 Task: Change the visibility to public.
Action: Mouse moved to (361, 93)
Screenshot: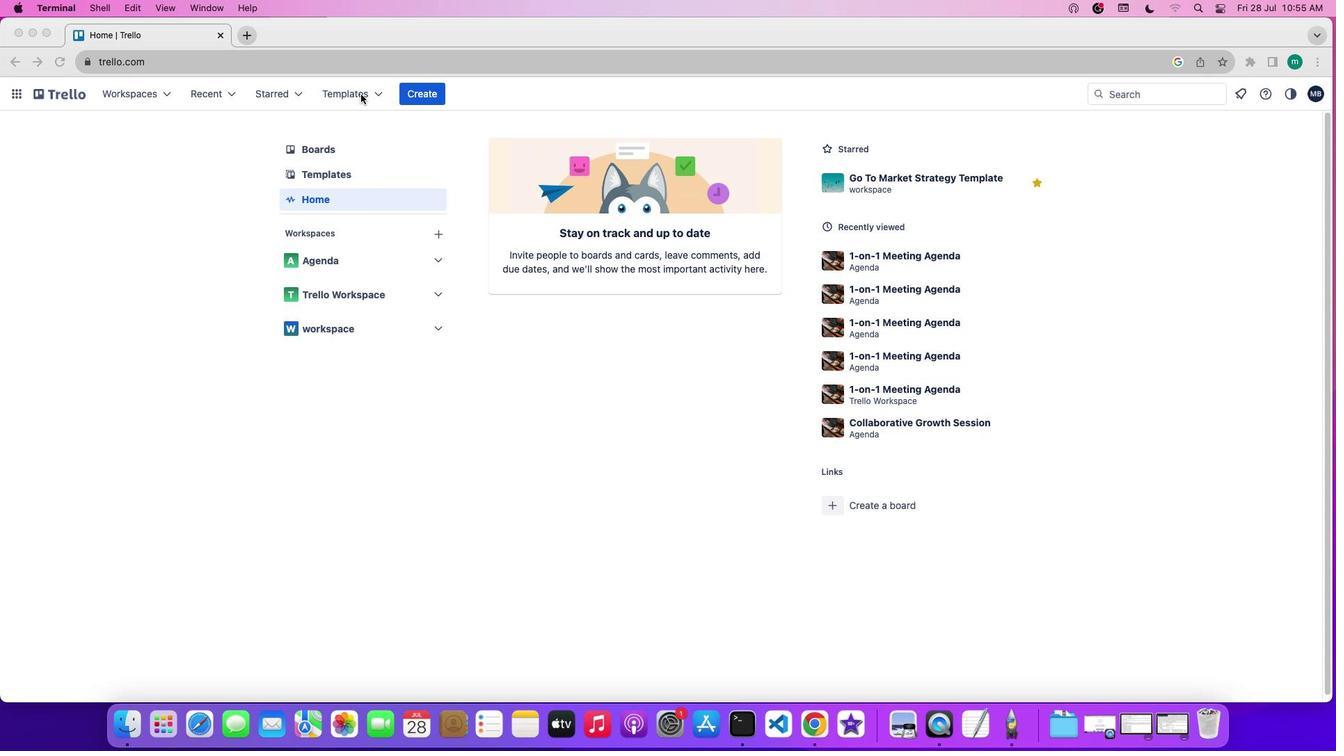 
Action: Mouse pressed left at (361, 93)
Screenshot: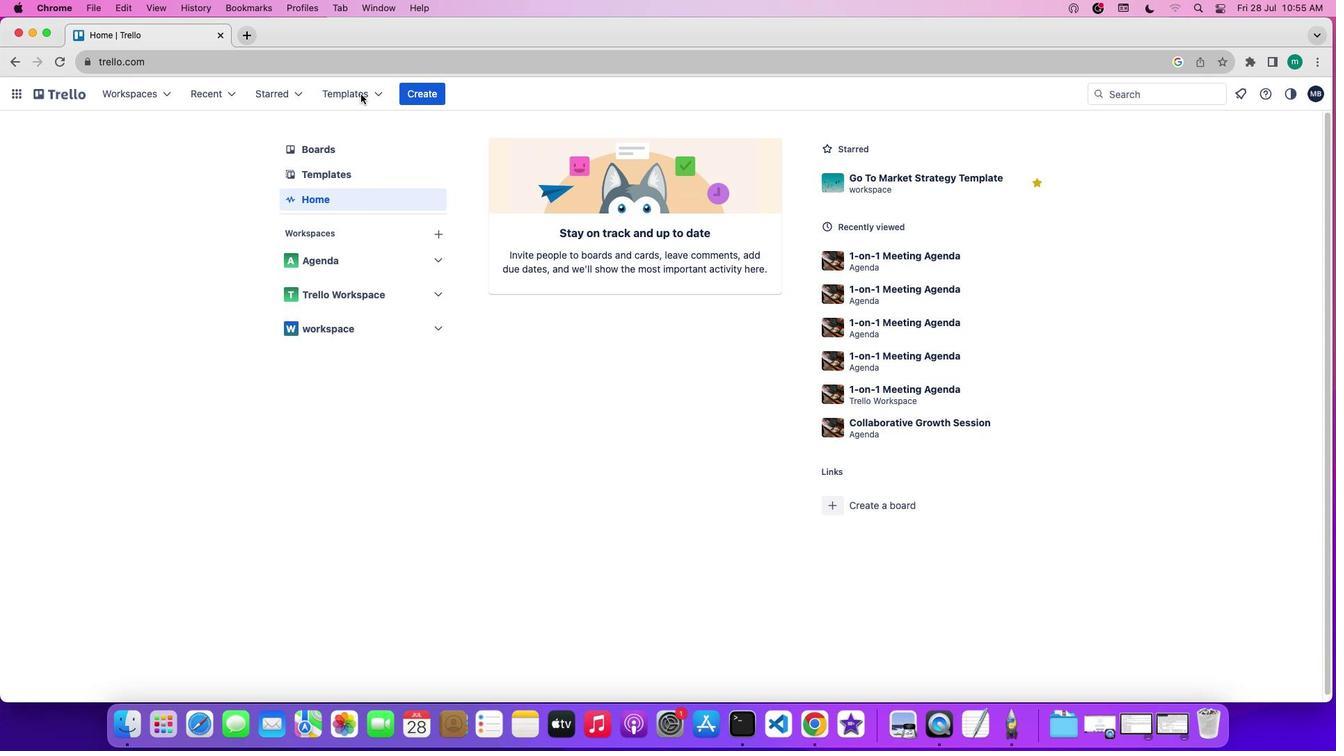 
Action: Mouse pressed left at (361, 93)
Screenshot: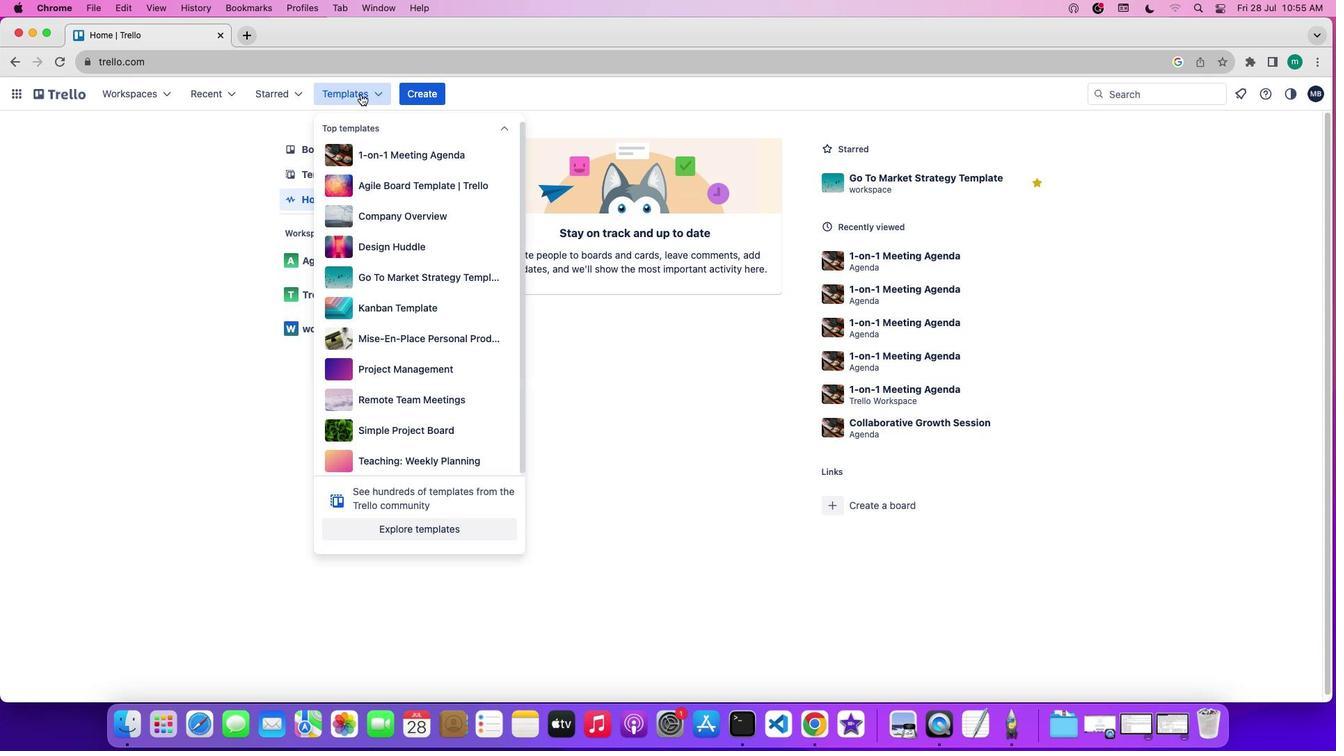 
Action: Mouse pressed left at (361, 93)
Screenshot: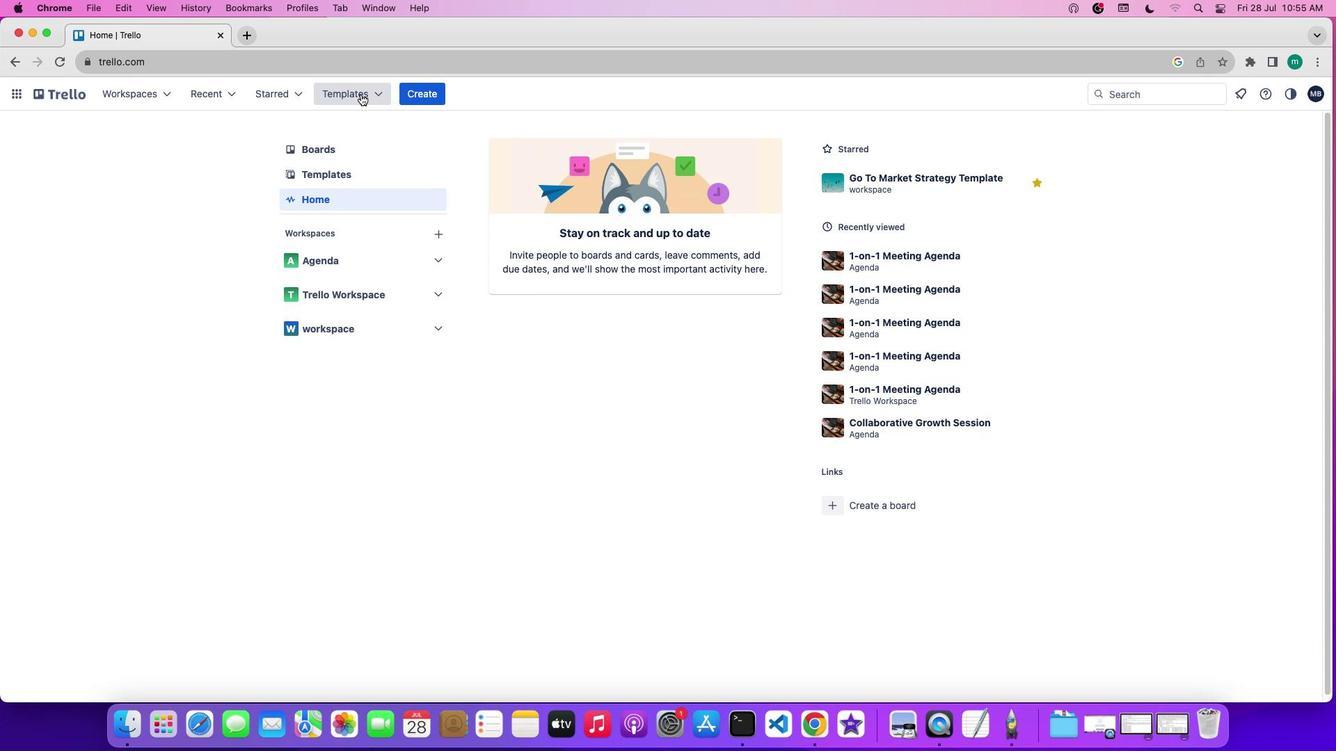 
Action: Mouse moved to (362, 182)
Screenshot: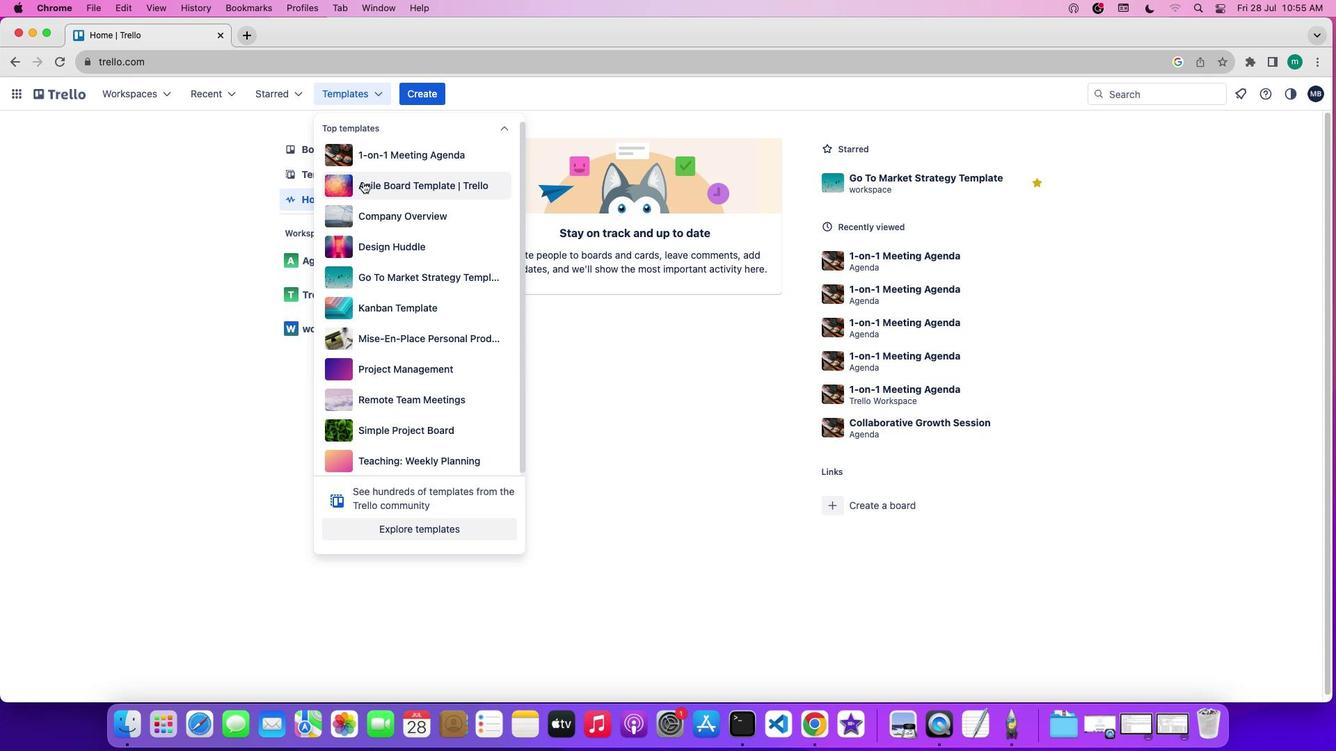 
Action: Mouse pressed left at (362, 182)
Screenshot: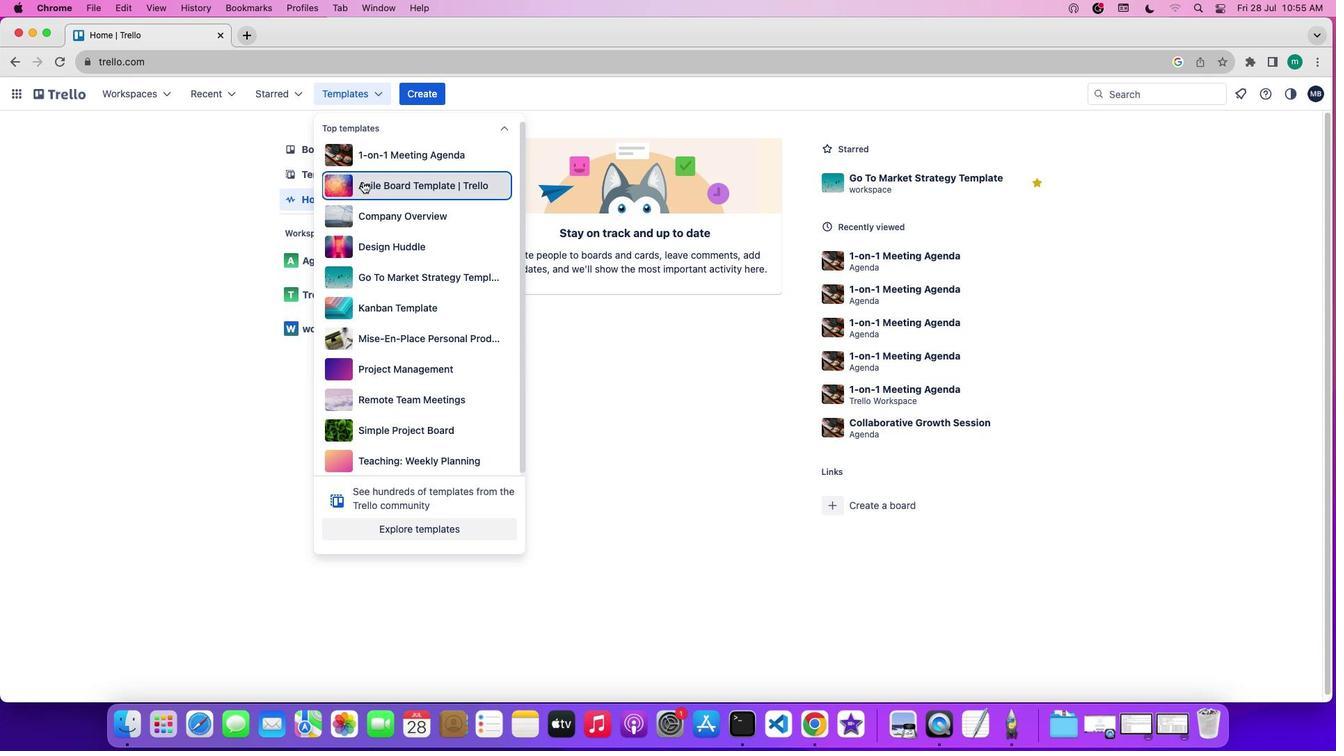 
Action: Mouse moved to (449, 366)
Screenshot: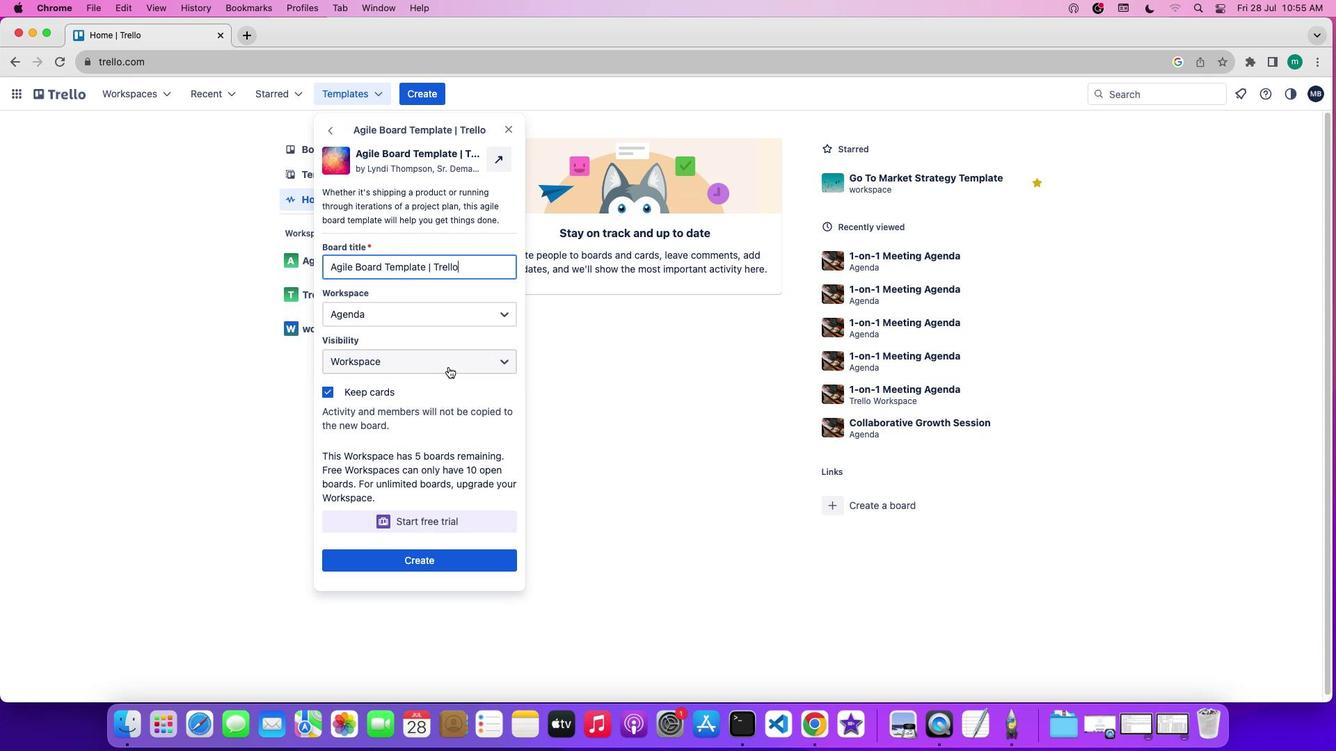 
Action: Mouse pressed left at (449, 366)
Screenshot: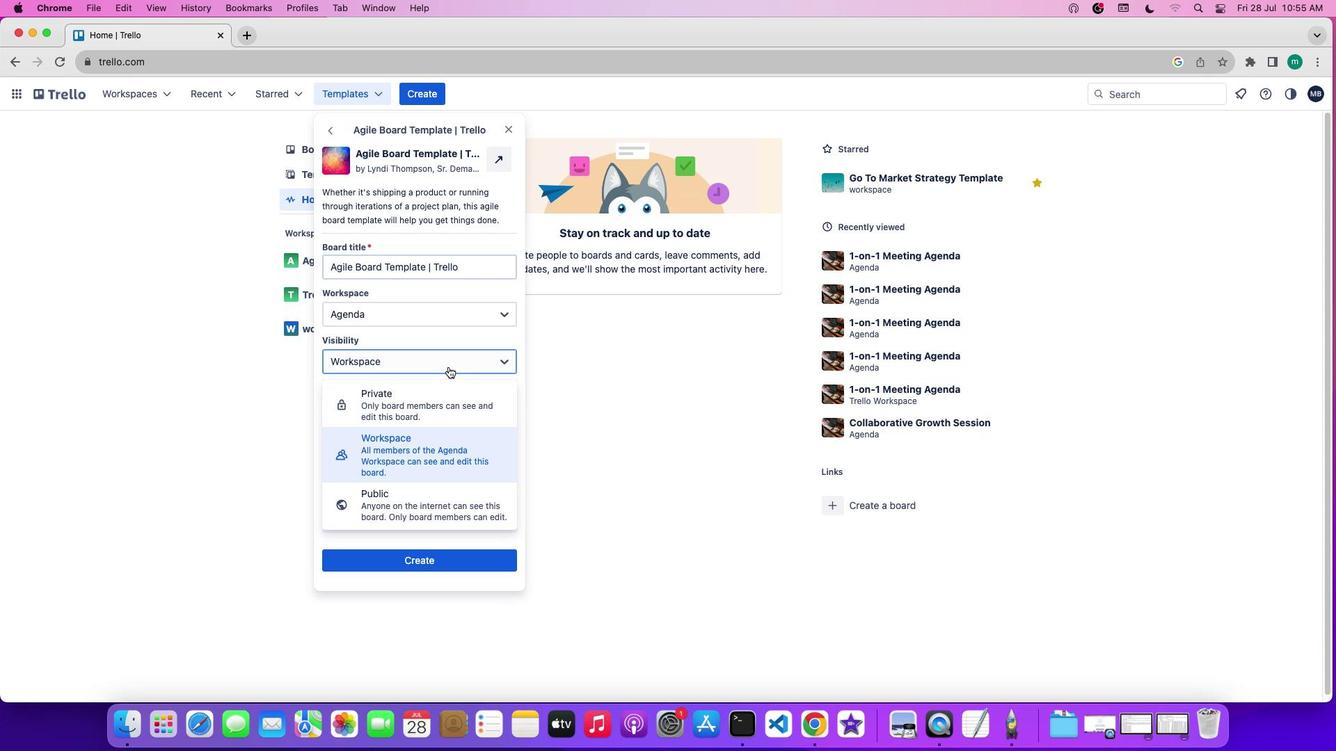 
Action: Mouse moved to (456, 508)
Screenshot: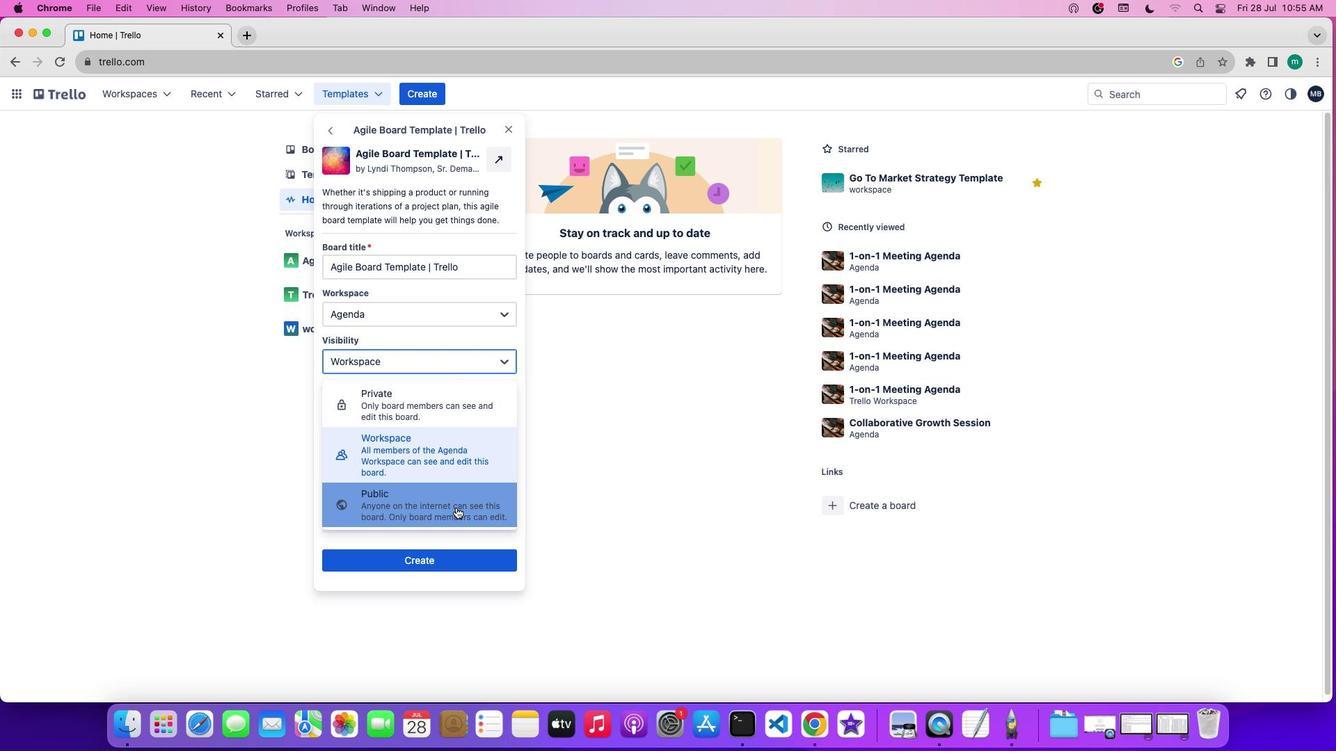 
Action: Mouse pressed left at (456, 508)
Screenshot: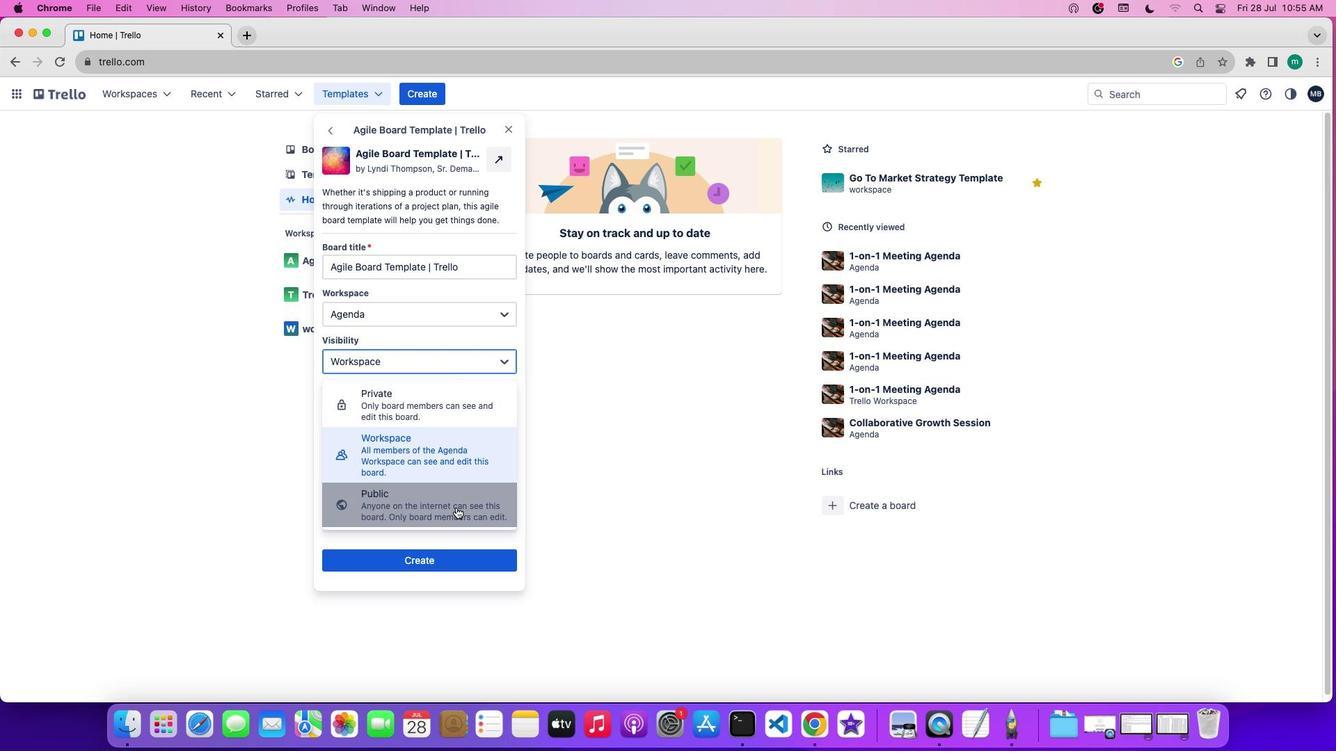
Action: Mouse moved to (538, 458)
Screenshot: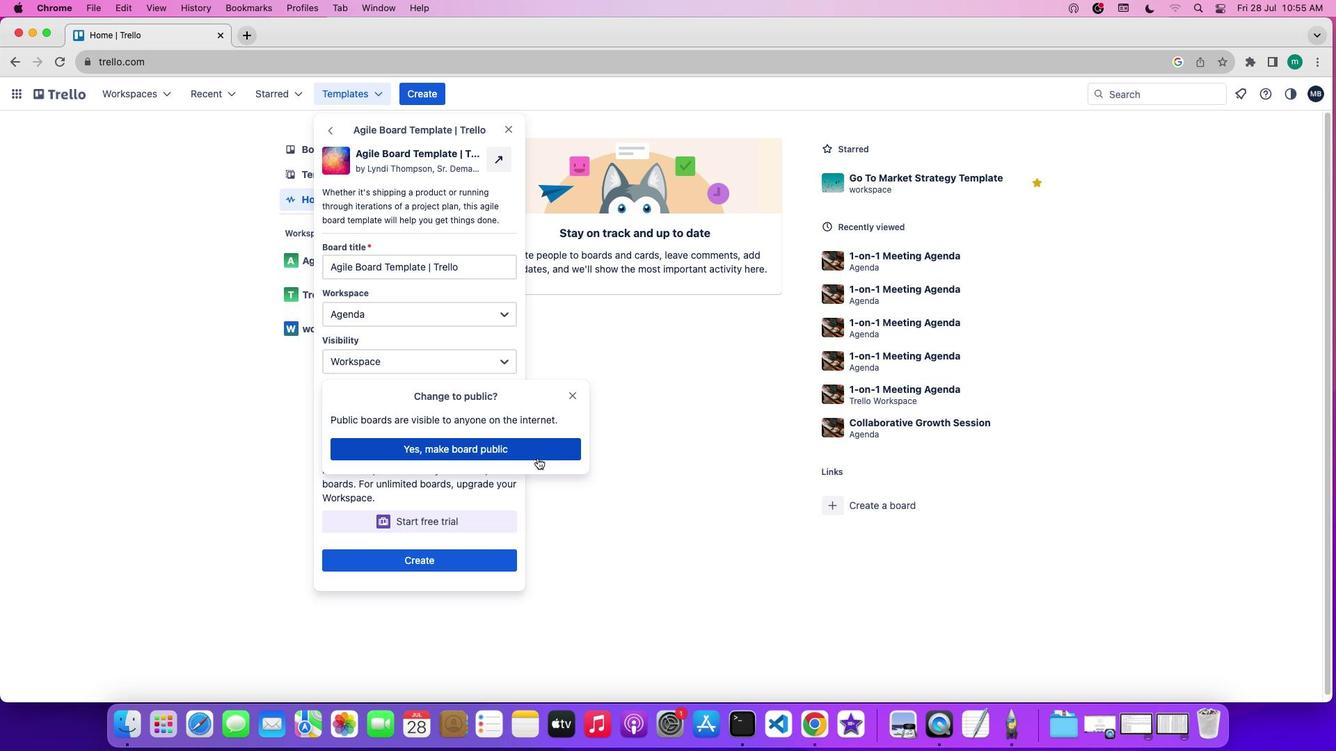 
